 Task: Change the current theme to "Paradigm".
Action: Mouse moved to (21, 157)
Screenshot: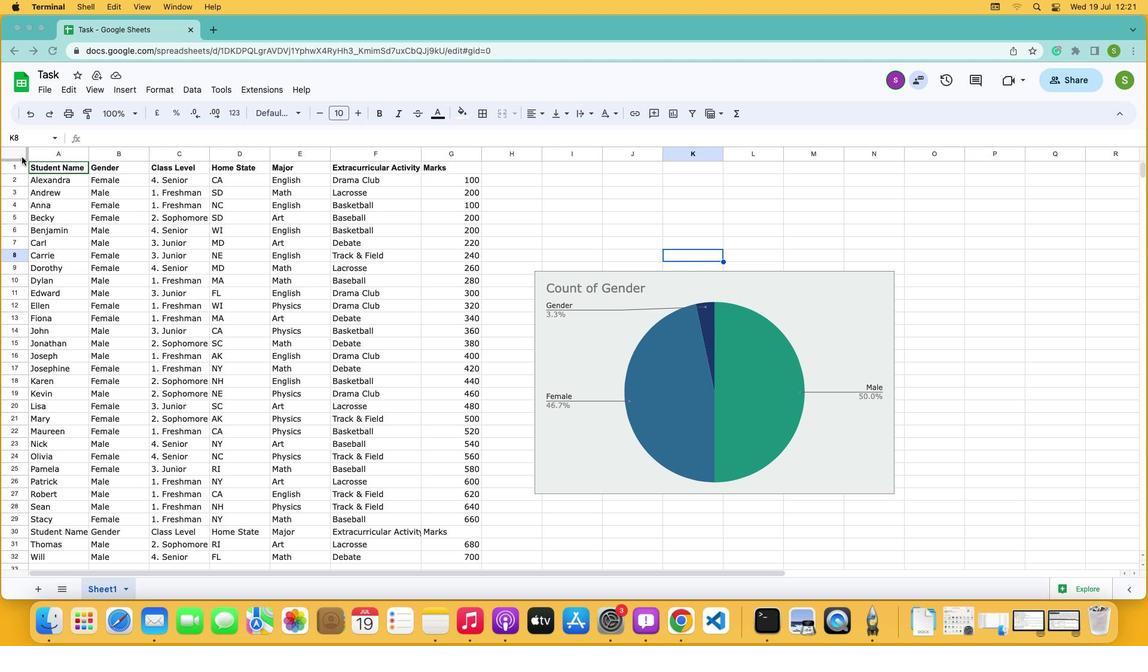 
Action: Mouse pressed left at (21, 157)
Screenshot: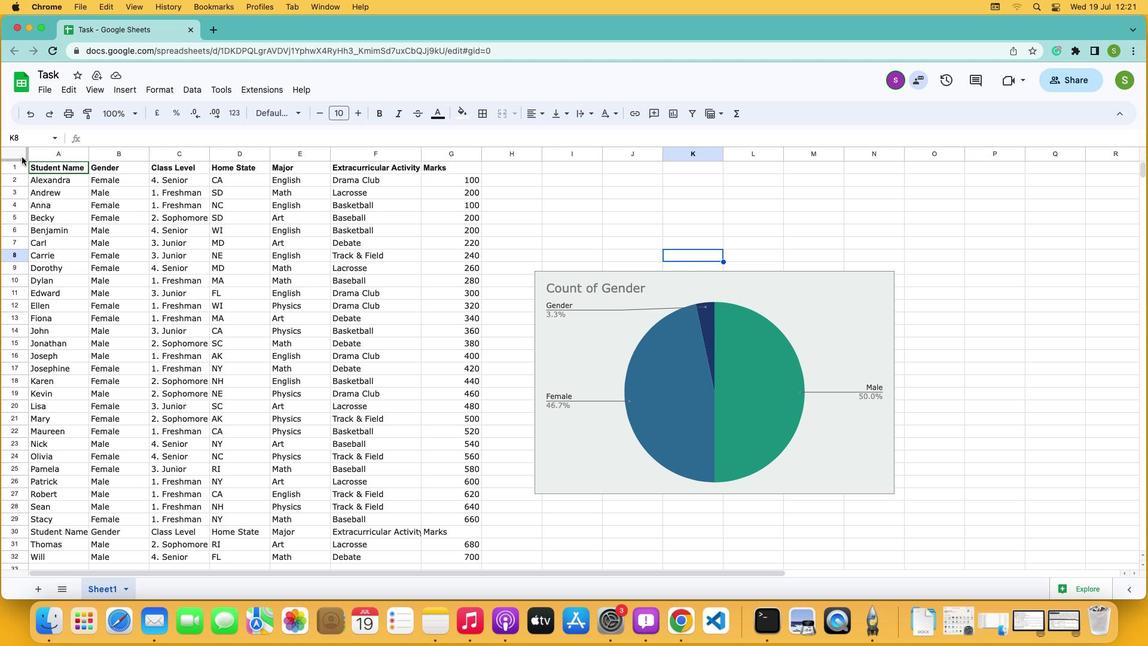 
Action: Mouse moved to (20, 152)
Screenshot: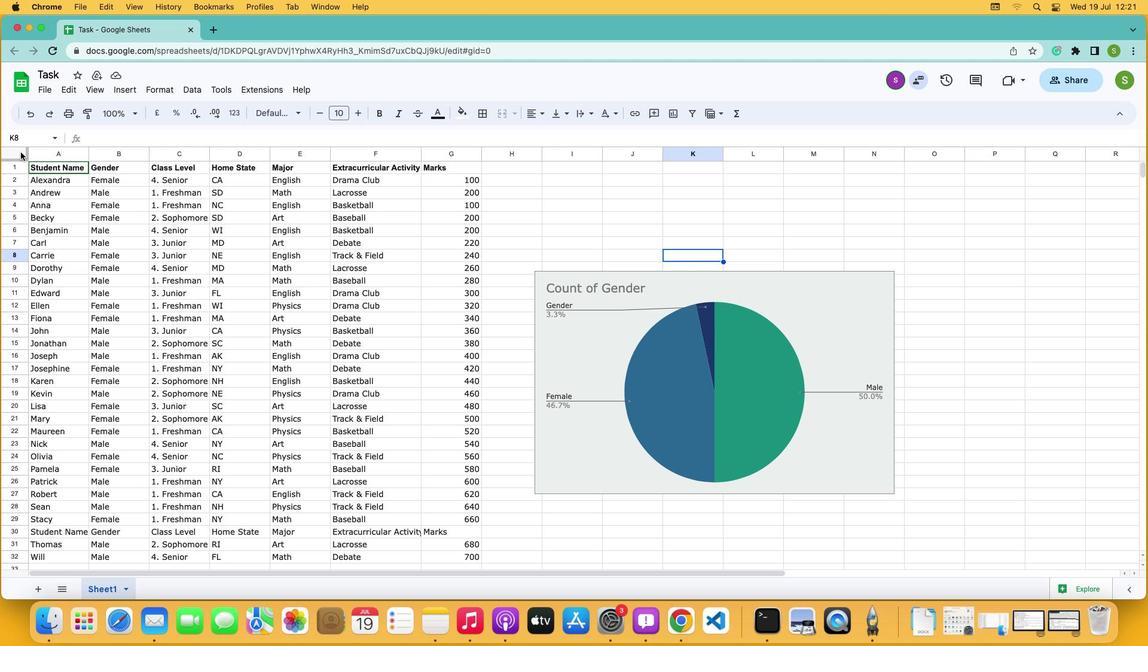 
Action: Mouse pressed left at (20, 152)
Screenshot: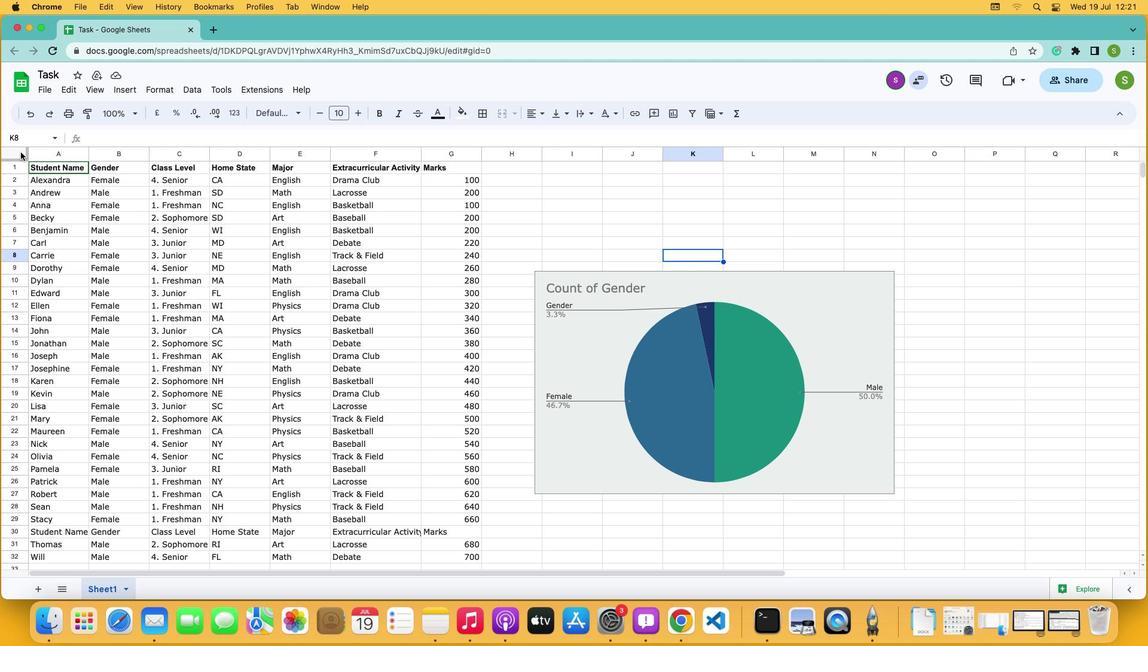 
Action: Mouse moved to (169, 89)
Screenshot: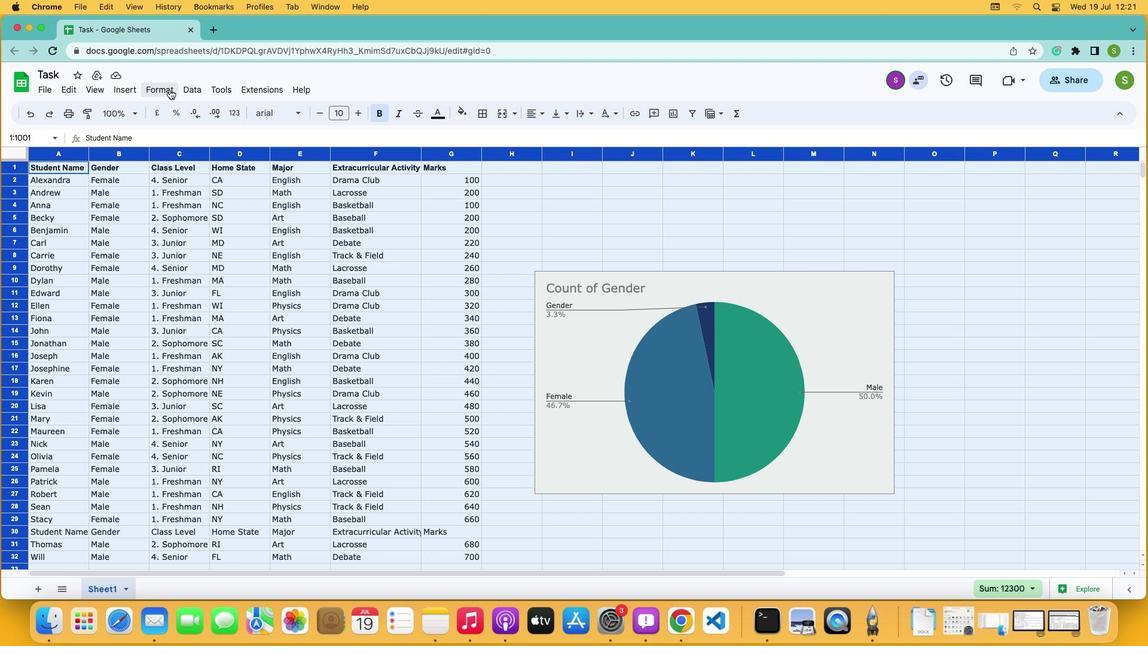 
Action: Mouse pressed left at (169, 89)
Screenshot: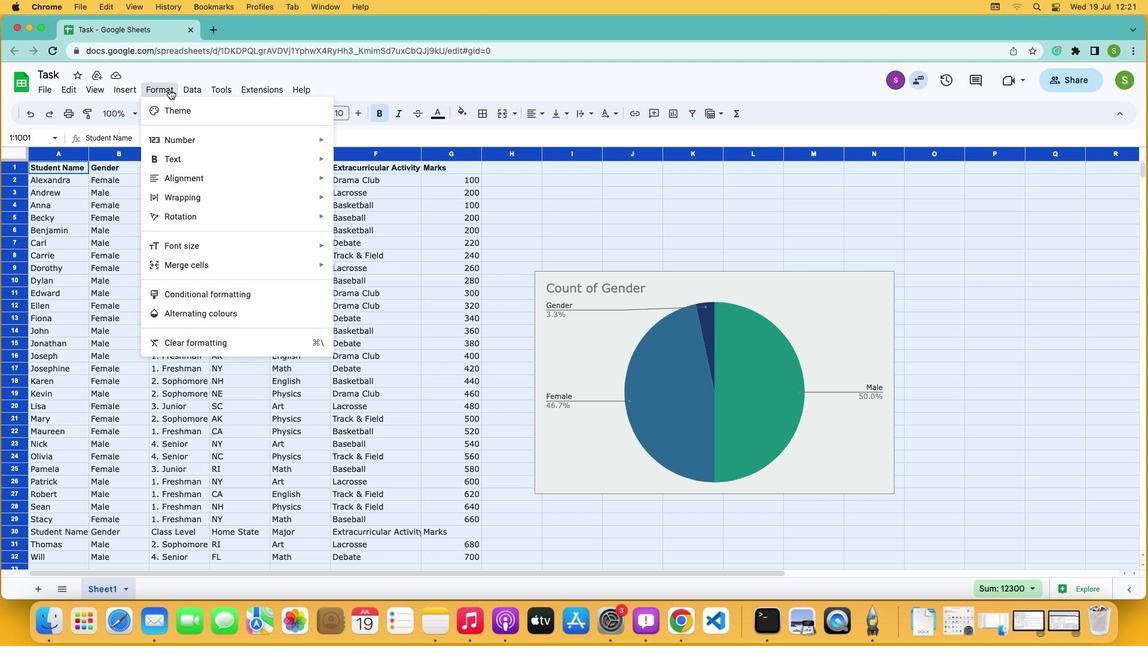
Action: Mouse moved to (175, 113)
Screenshot: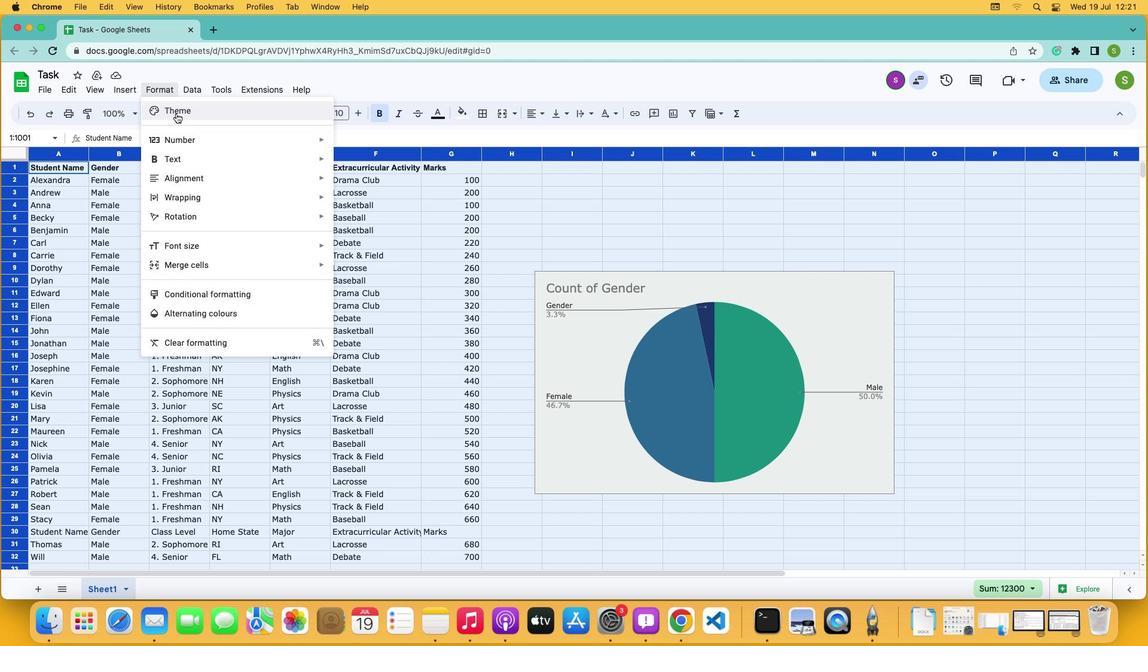 
Action: Mouse pressed left at (175, 113)
Screenshot: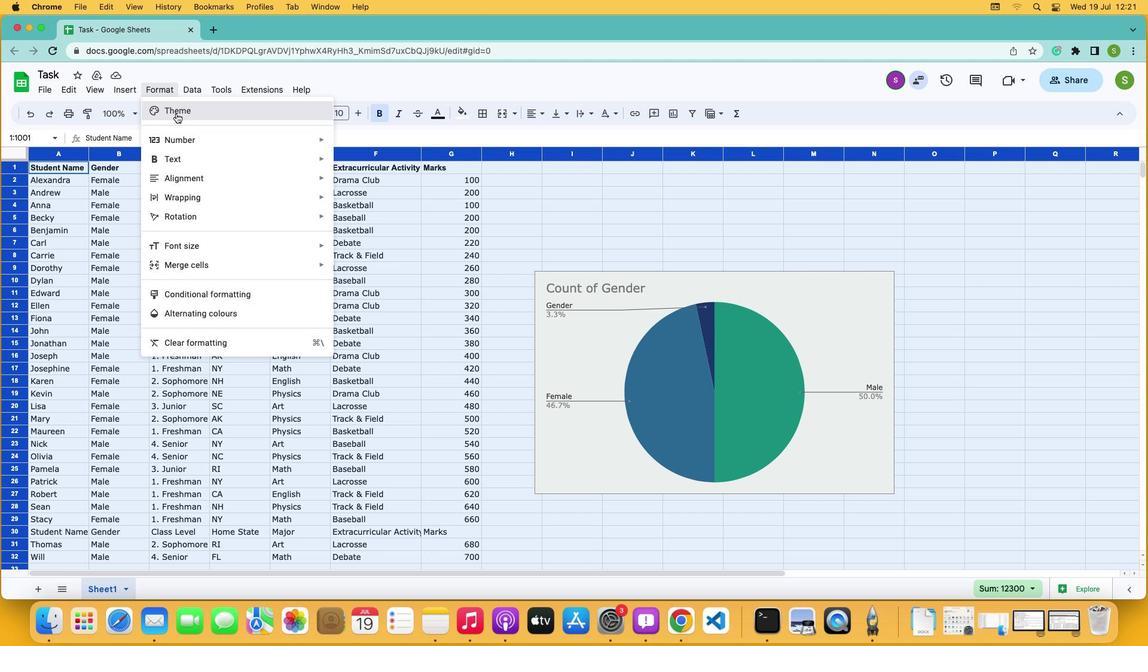 
Action: Mouse moved to (1039, 395)
Screenshot: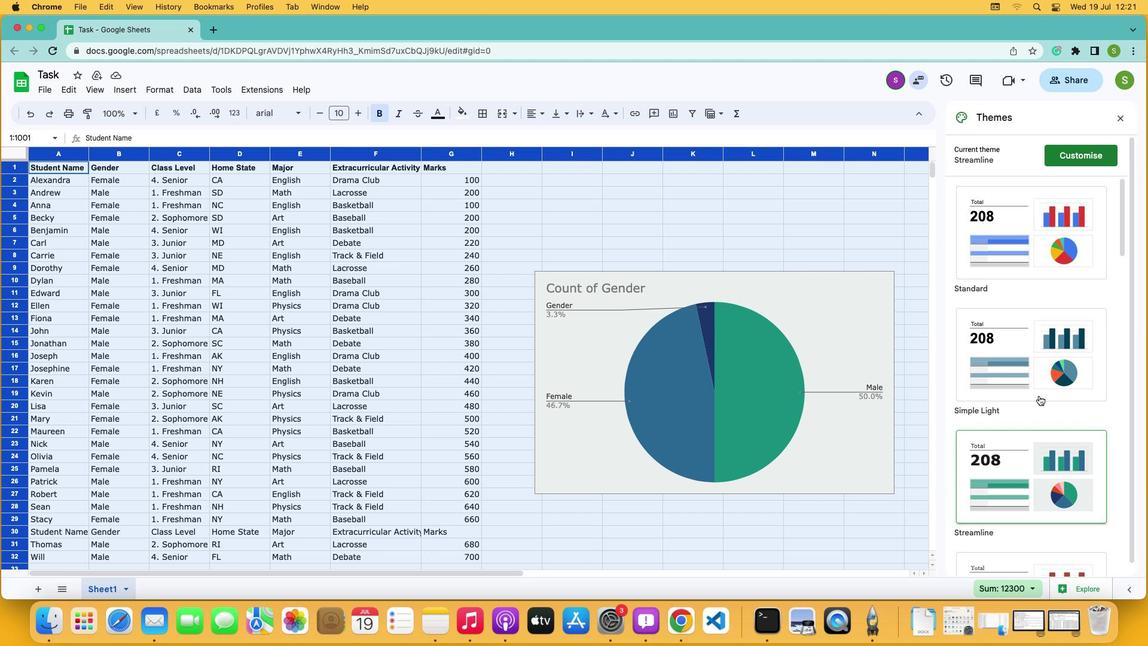 
Action: Mouse scrolled (1039, 395) with delta (0, 0)
Screenshot: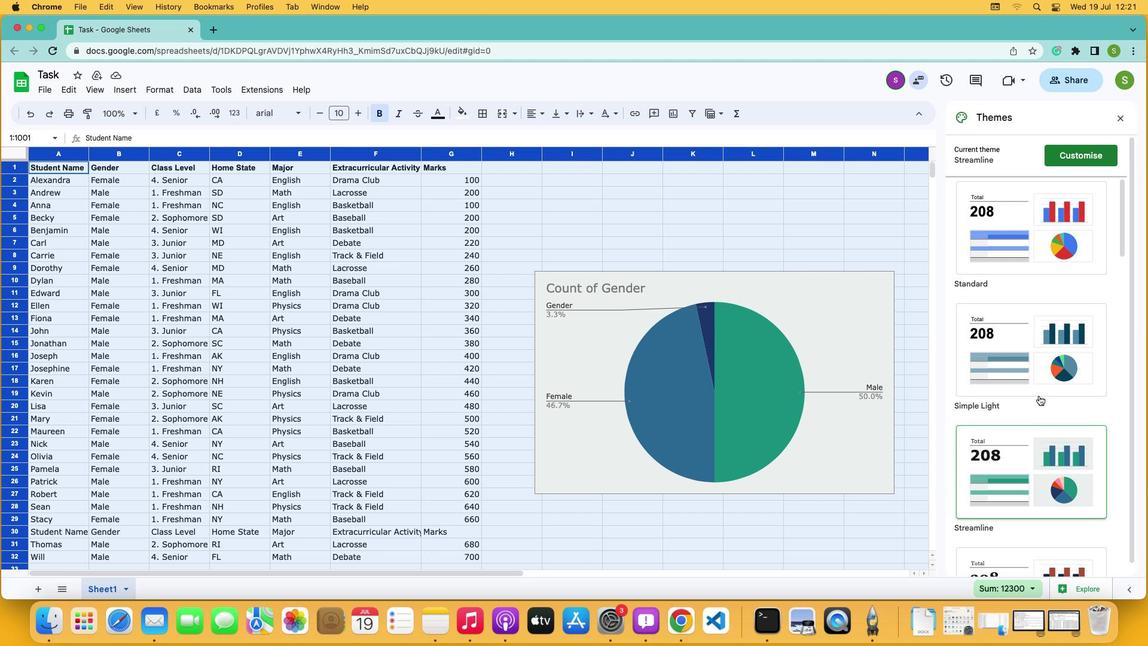 
Action: Mouse scrolled (1039, 395) with delta (0, 0)
Screenshot: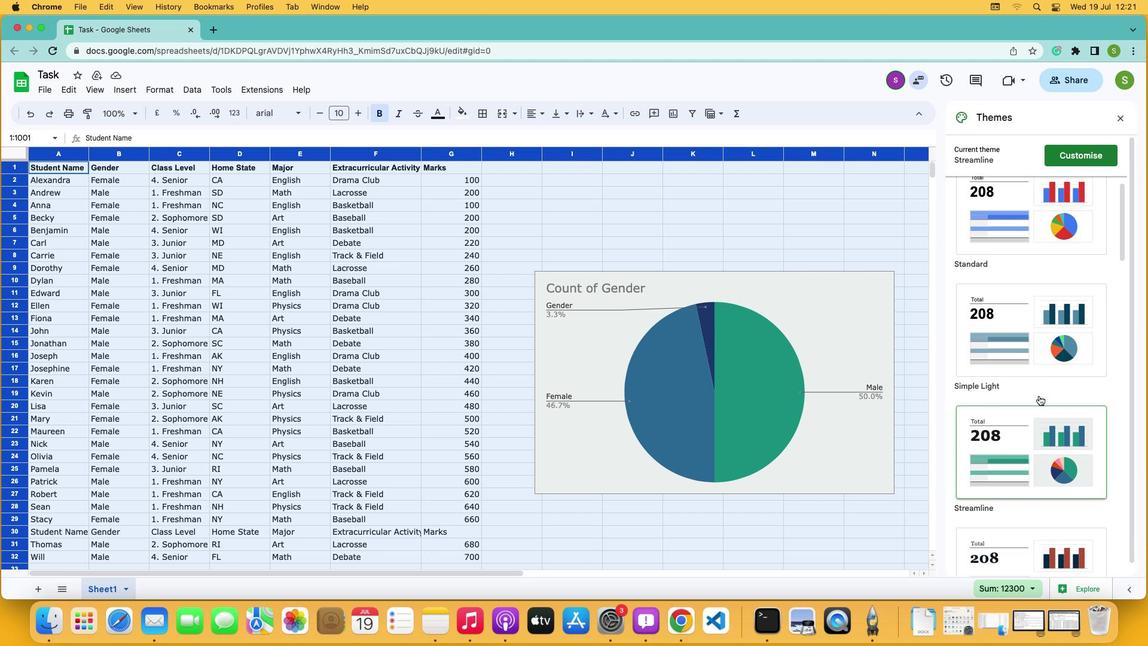 
Action: Mouse scrolled (1039, 395) with delta (0, -1)
Screenshot: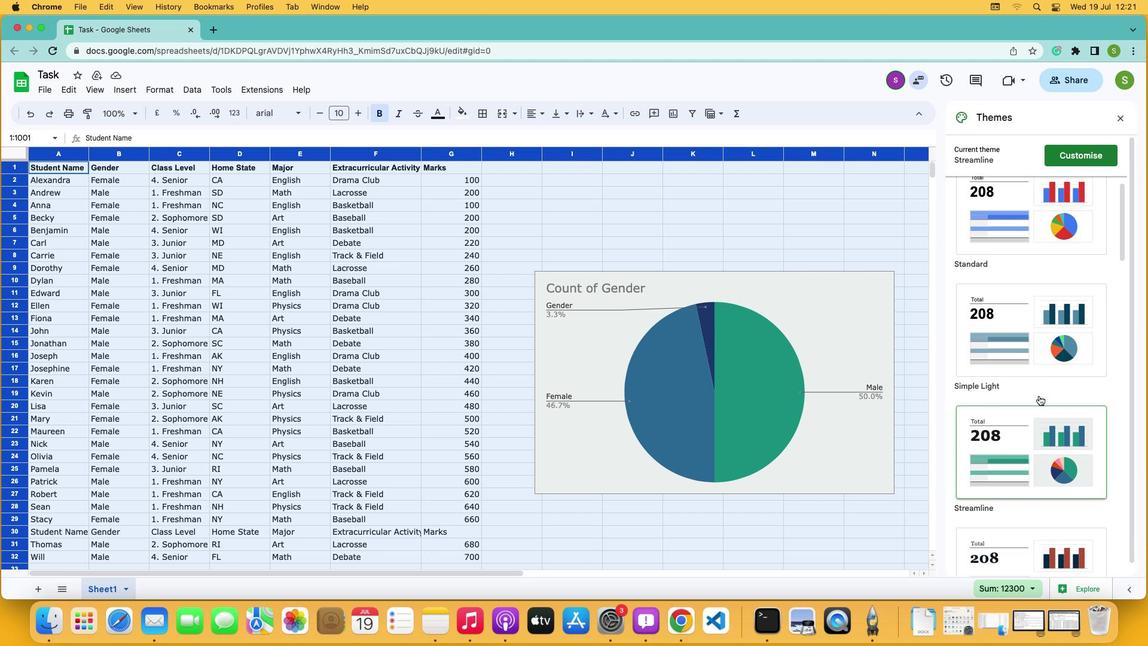 
Action: Mouse scrolled (1039, 395) with delta (0, -2)
Screenshot: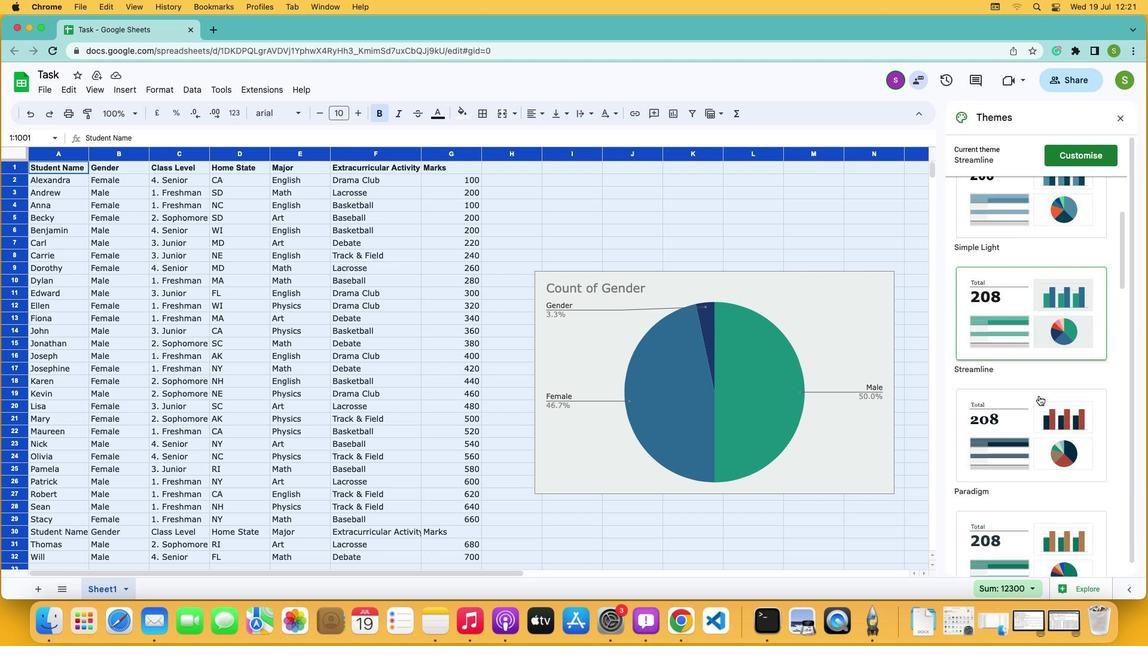 
Action: Mouse moved to (983, 382)
Screenshot: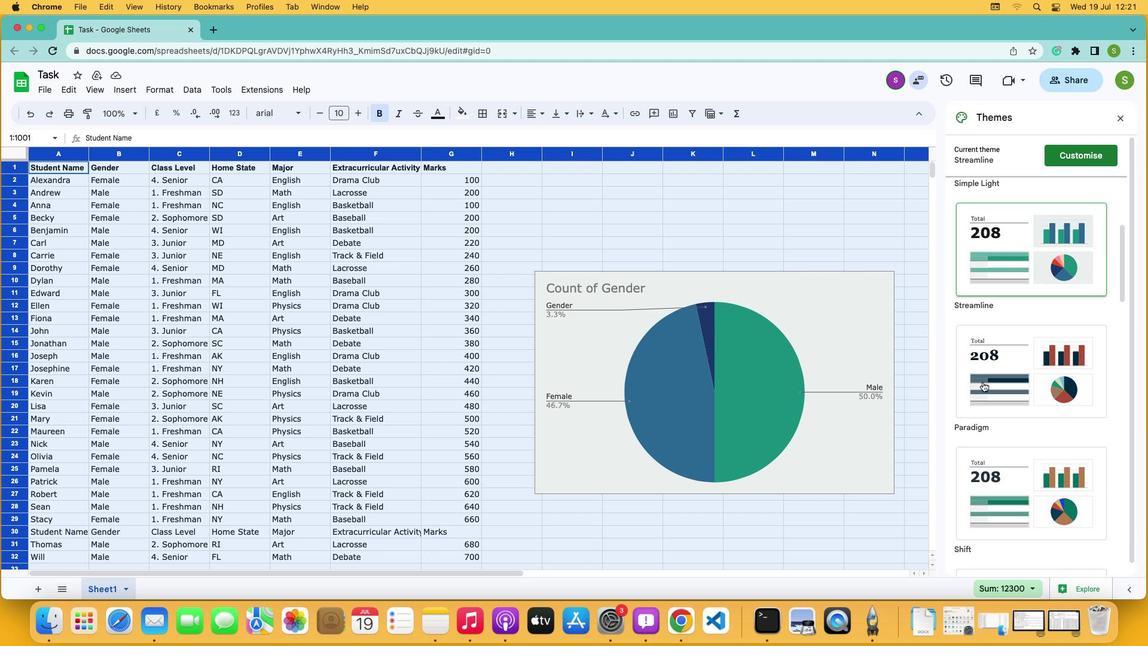 
Action: Mouse pressed left at (983, 382)
Screenshot: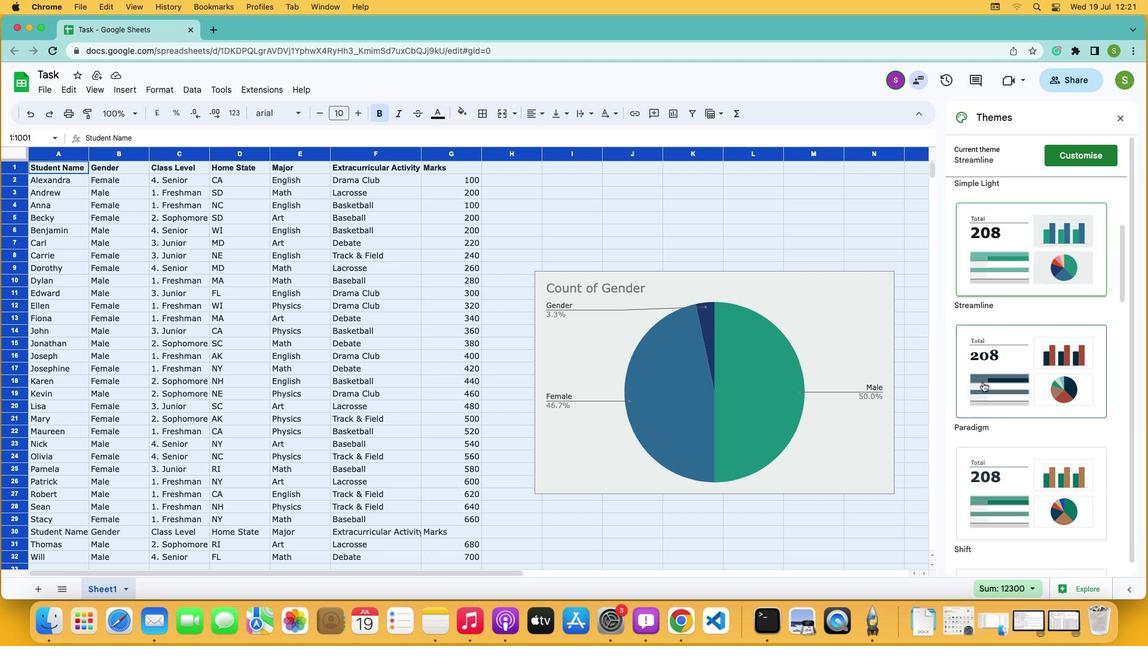 
